 Task: Set the editor preference to JetBrains Gateway.
Action: Mouse moved to (1356, 110)
Screenshot: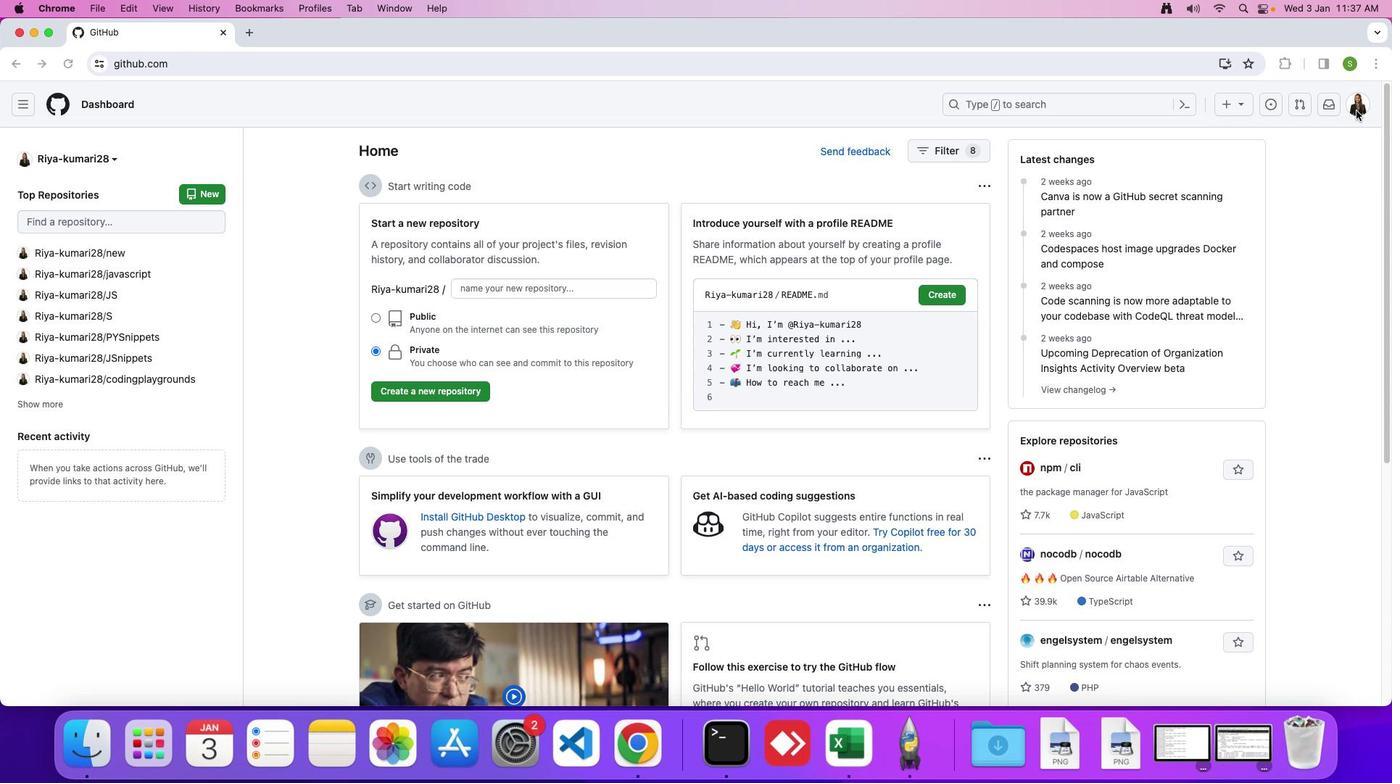 
Action: Mouse pressed left at (1356, 110)
Screenshot: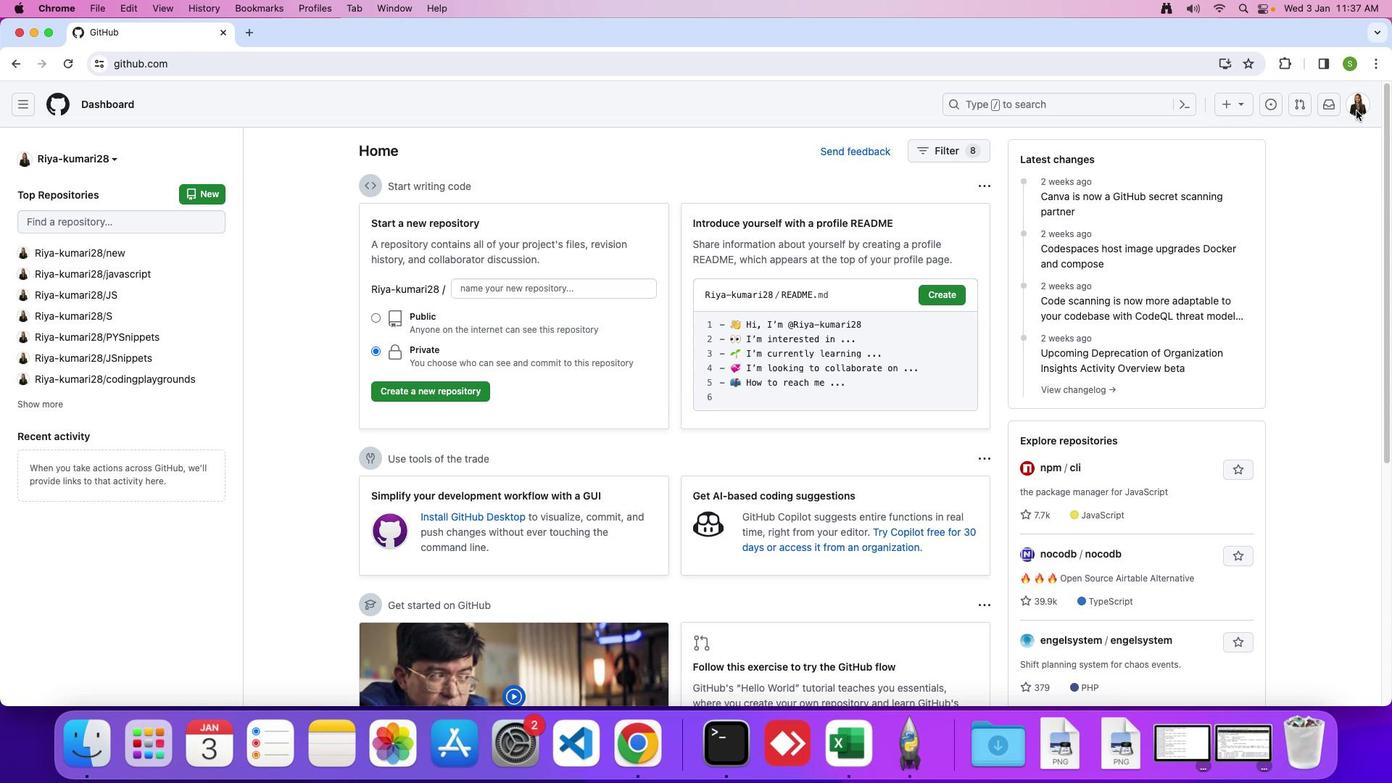 
Action: Mouse moved to (1358, 104)
Screenshot: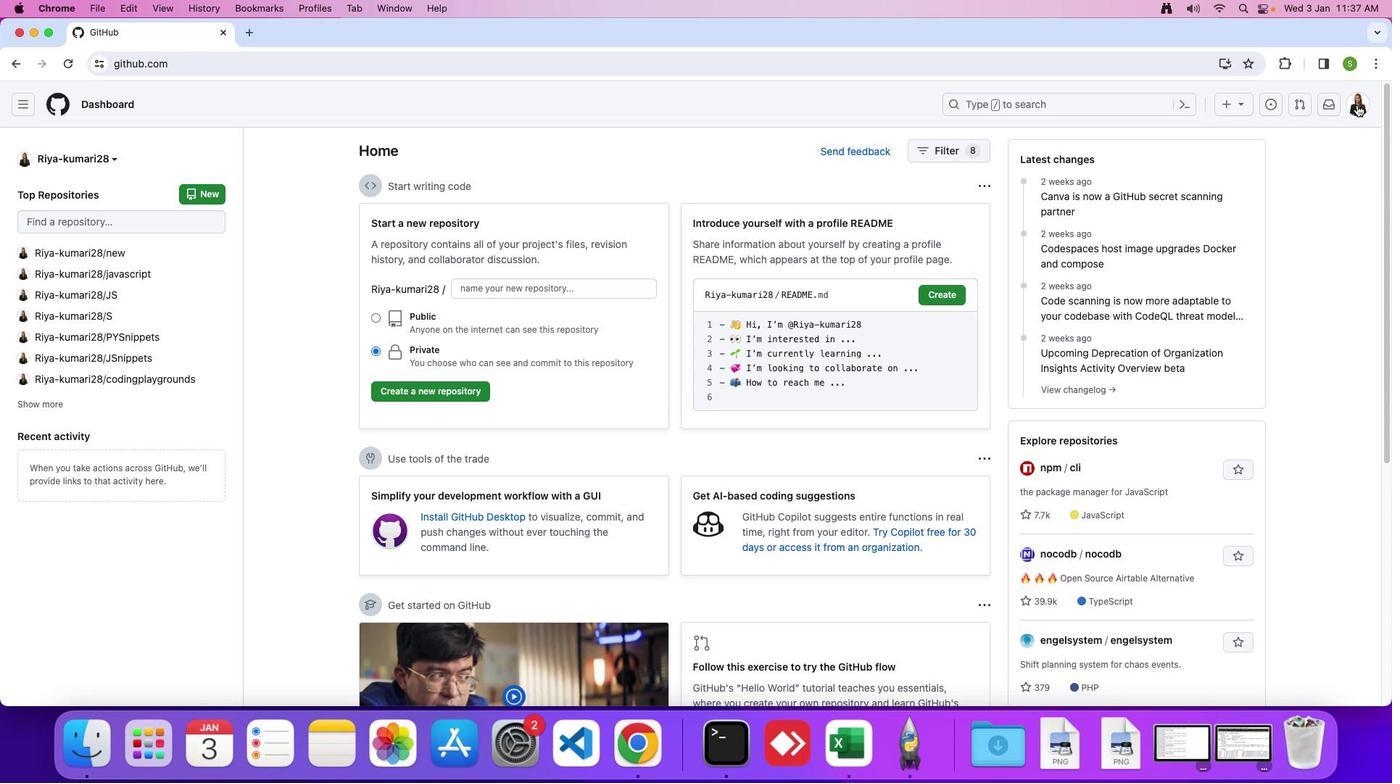 
Action: Mouse pressed left at (1358, 104)
Screenshot: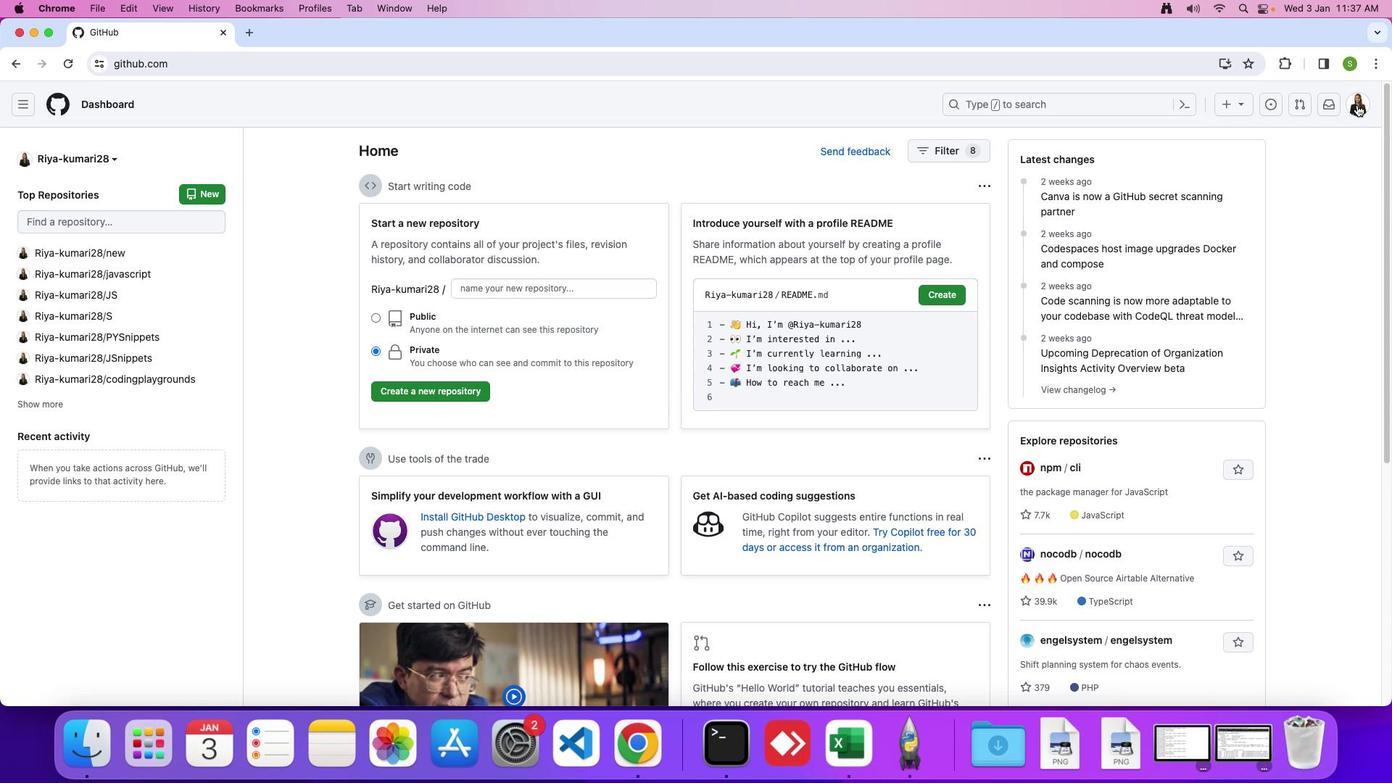 
Action: Mouse moved to (1251, 496)
Screenshot: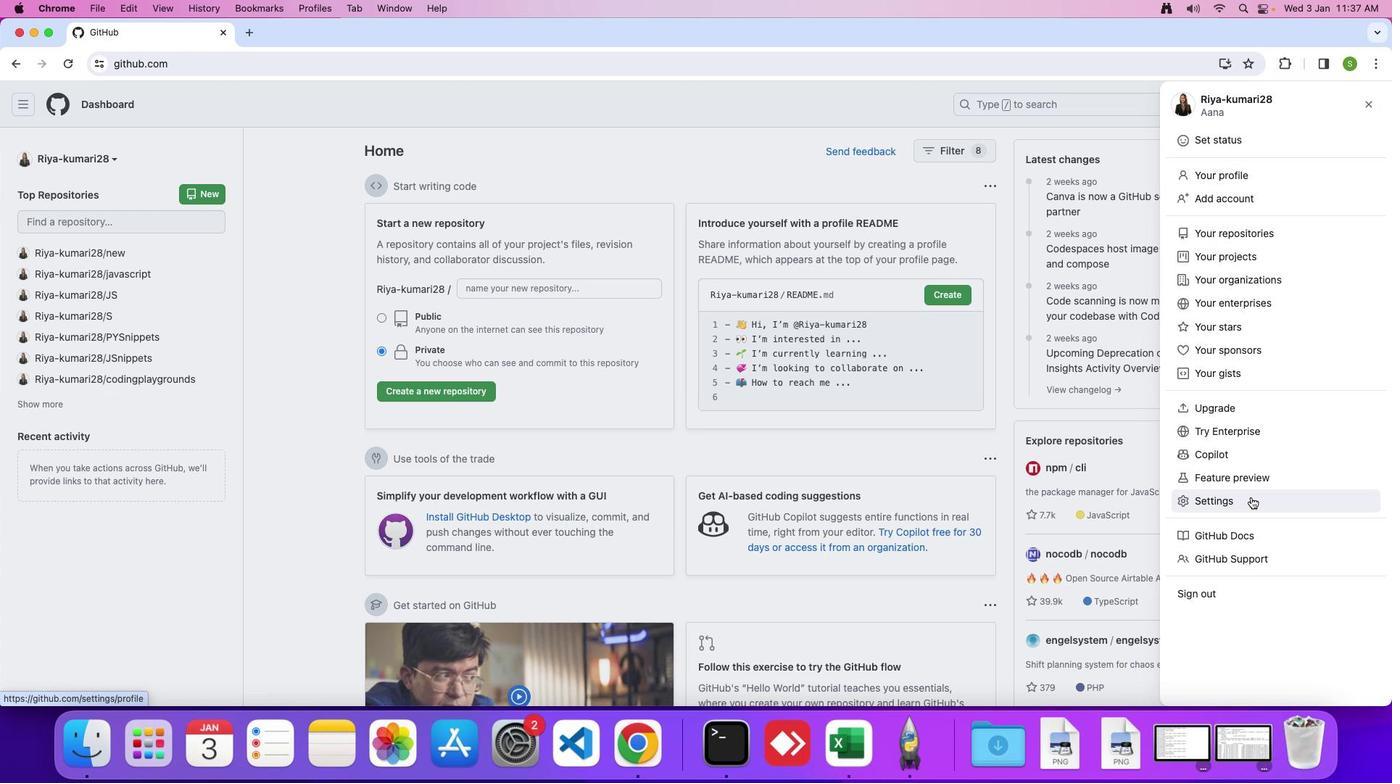 
Action: Mouse pressed left at (1251, 496)
Screenshot: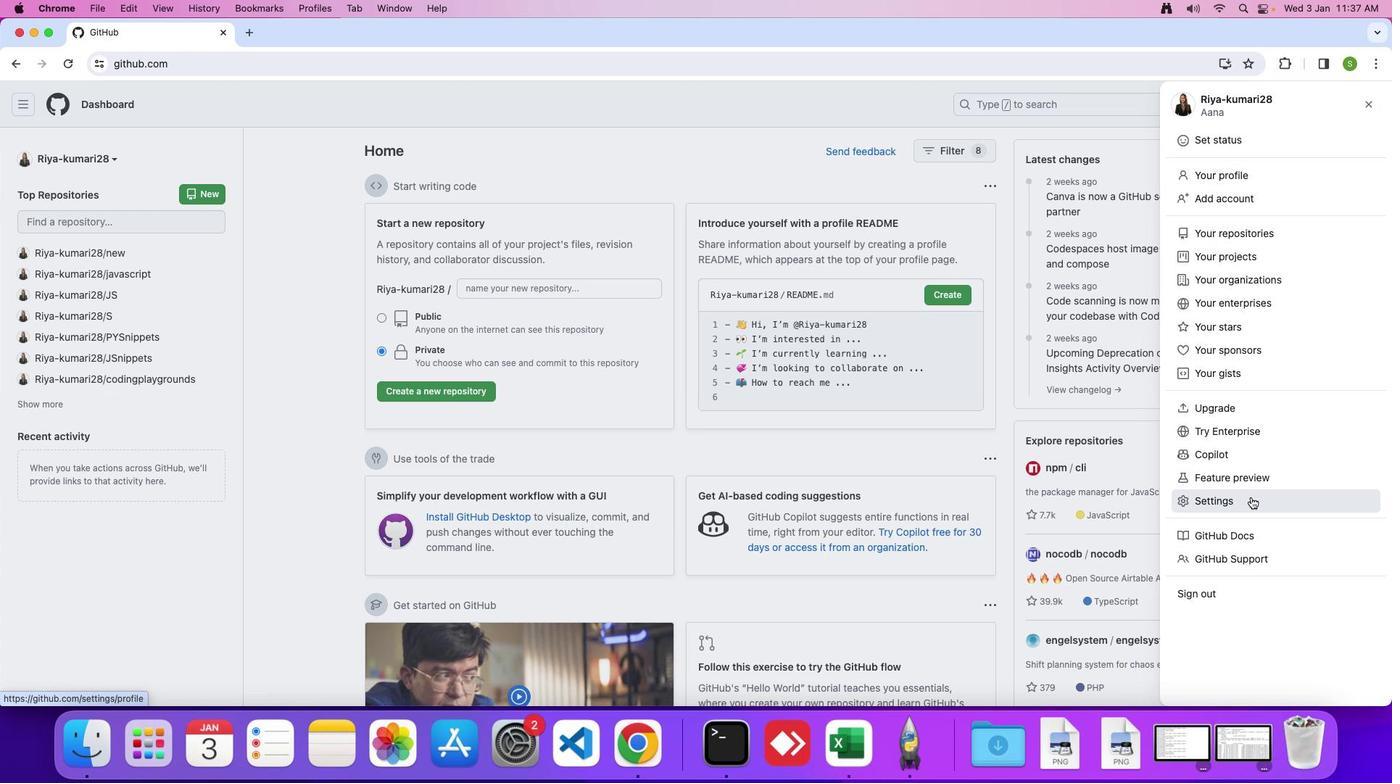 
Action: Mouse moved to (287, 607)
Screenshot: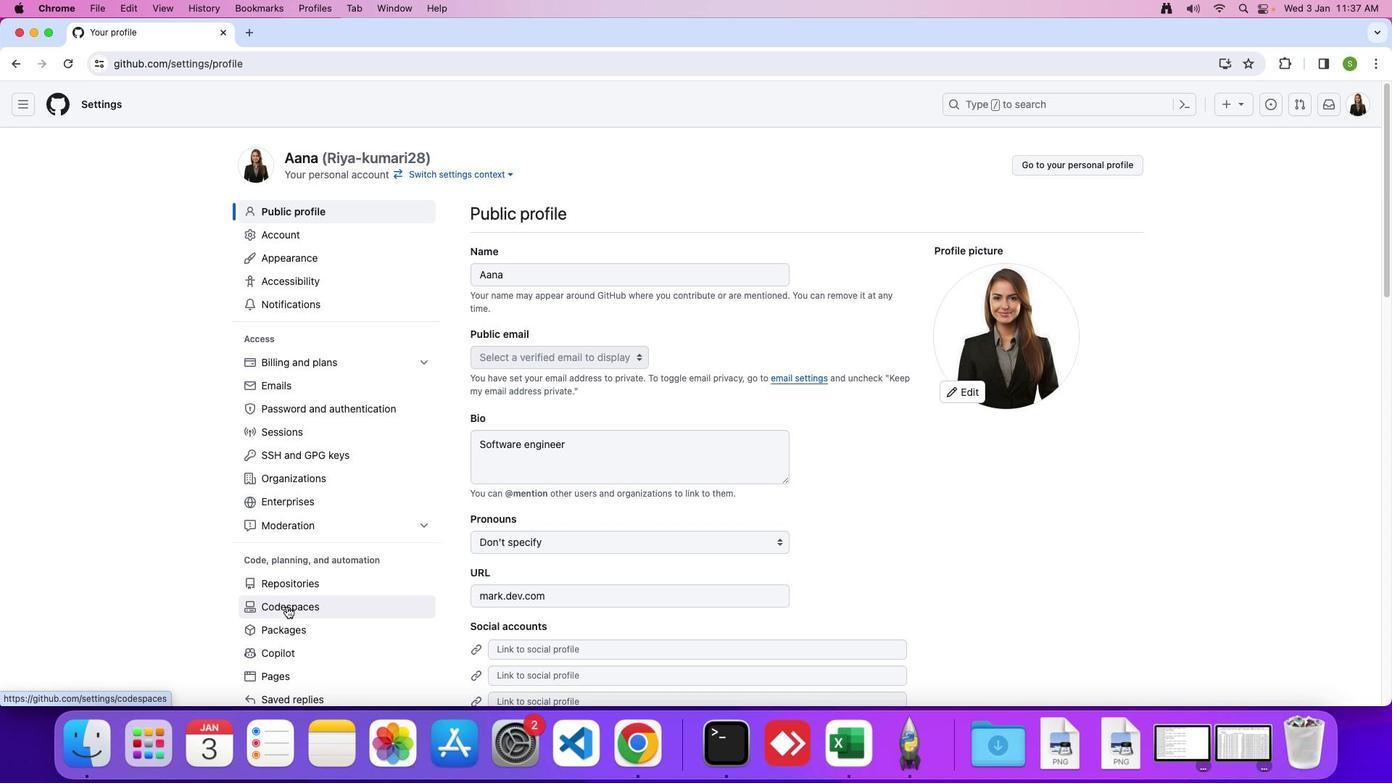
Action: Mouse pressed left at (287, 607)
Screenshot: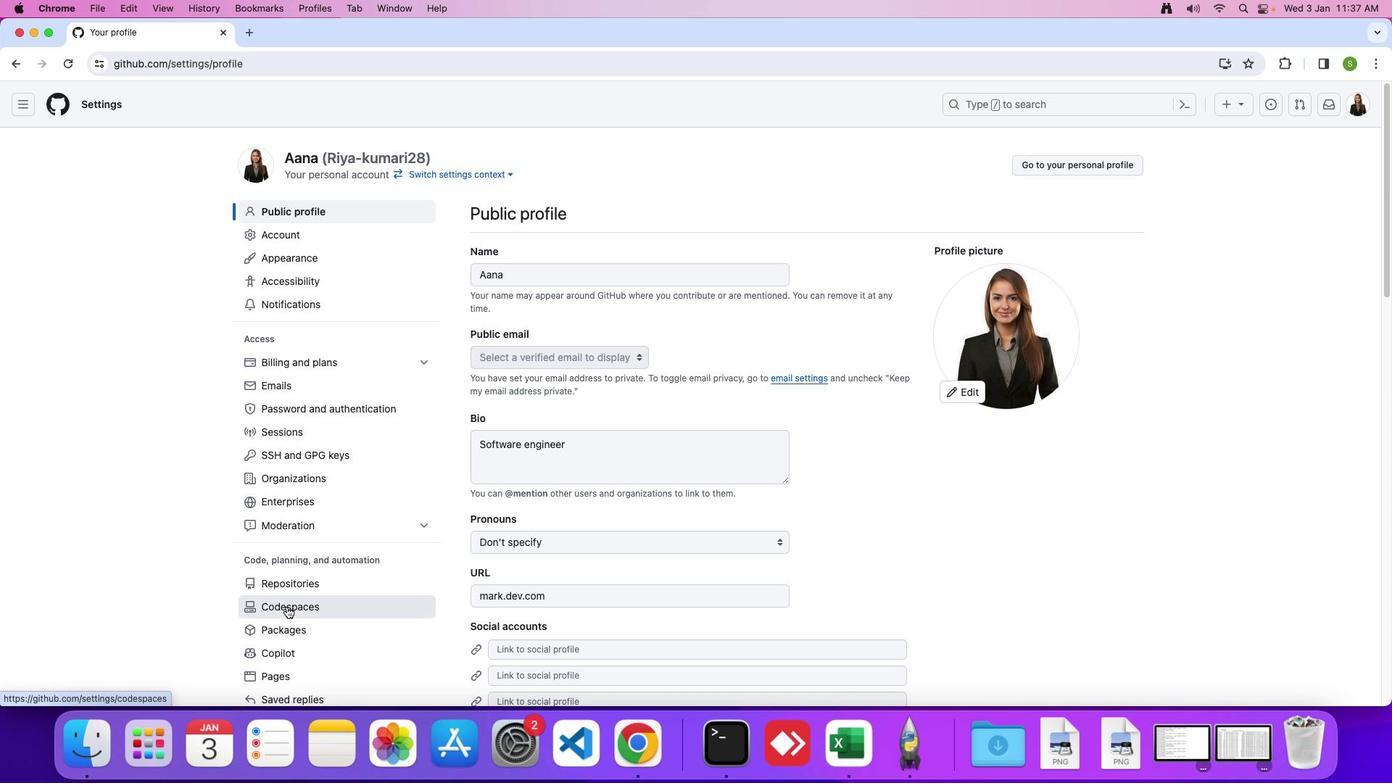 
Action: Mouse moved to (723, 517)
Screenshot: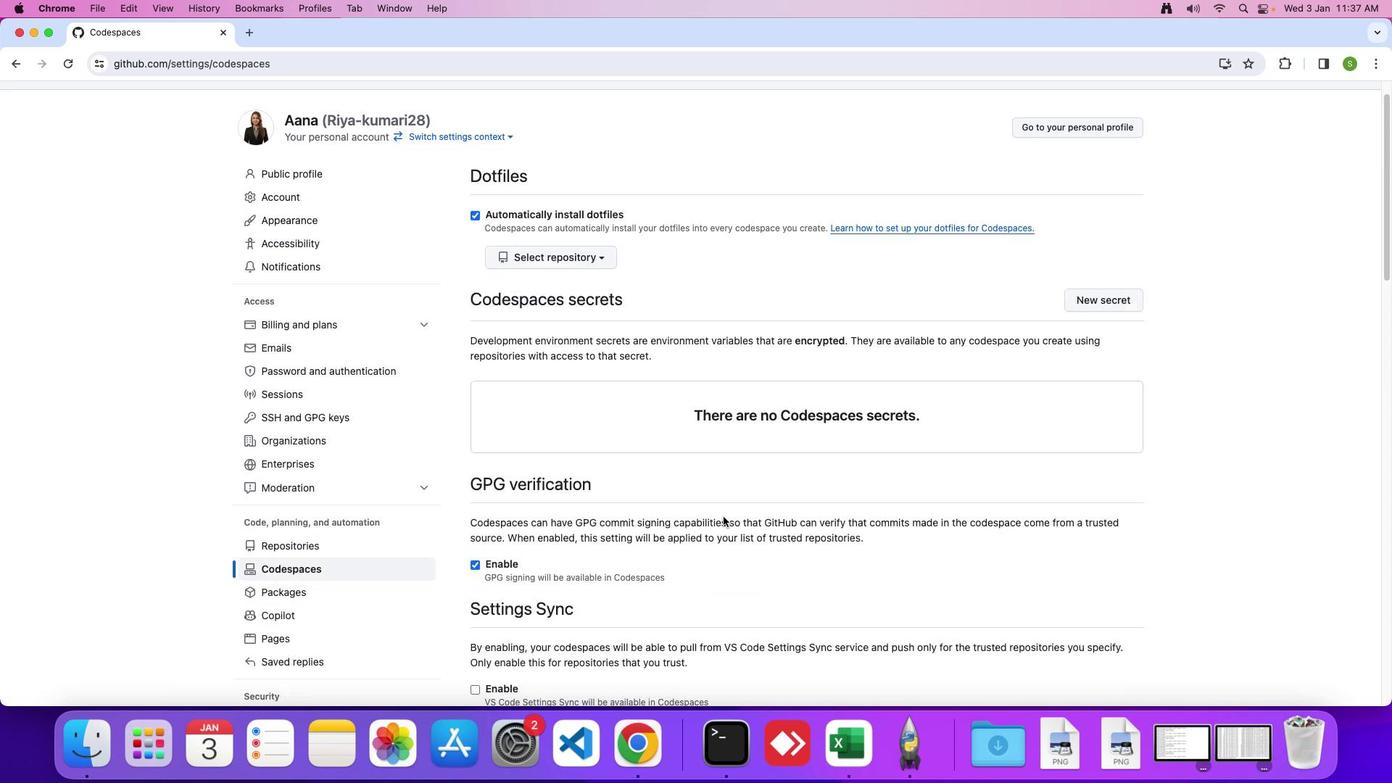 
Action: Mouse scrolled (723, 517) with delta (0, 0)
Screenshot: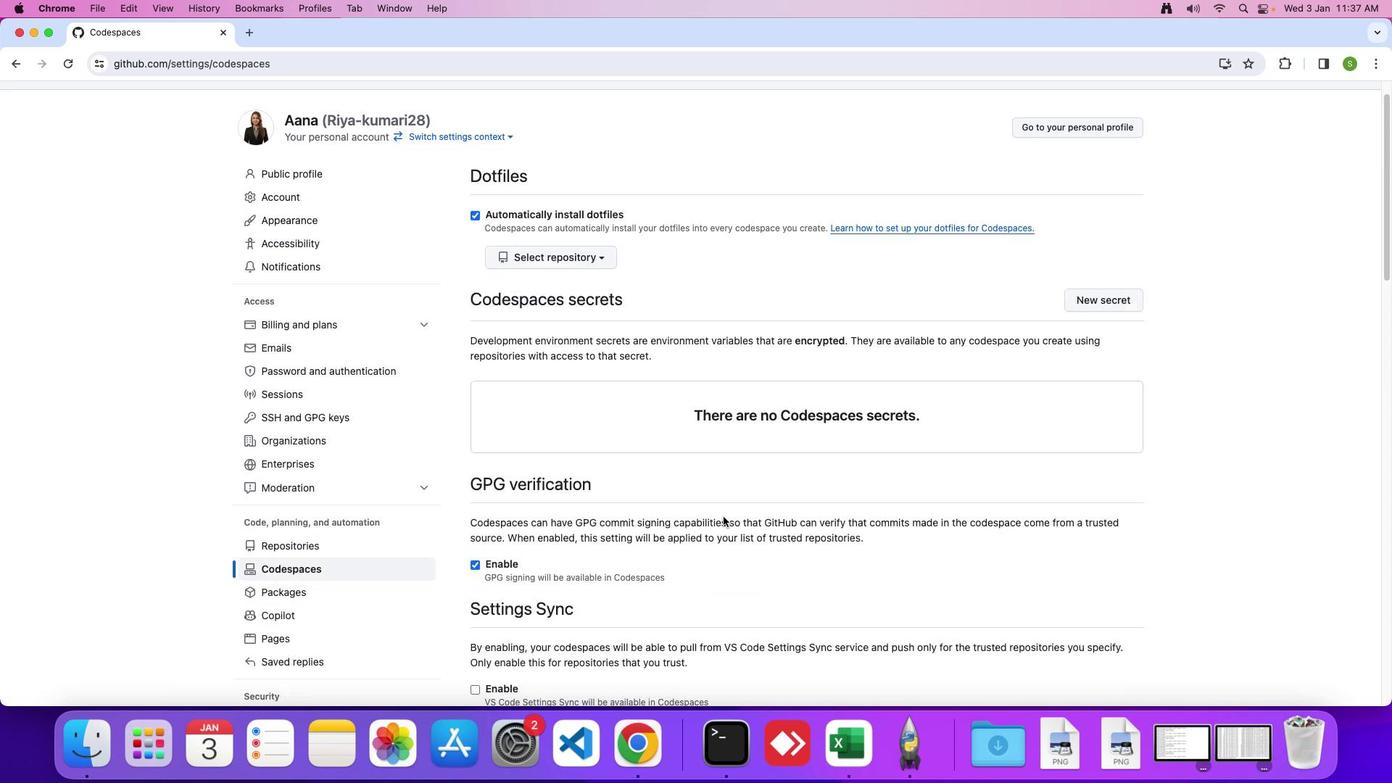 
Action: Mouse moved to (723, 517)
Screenshot: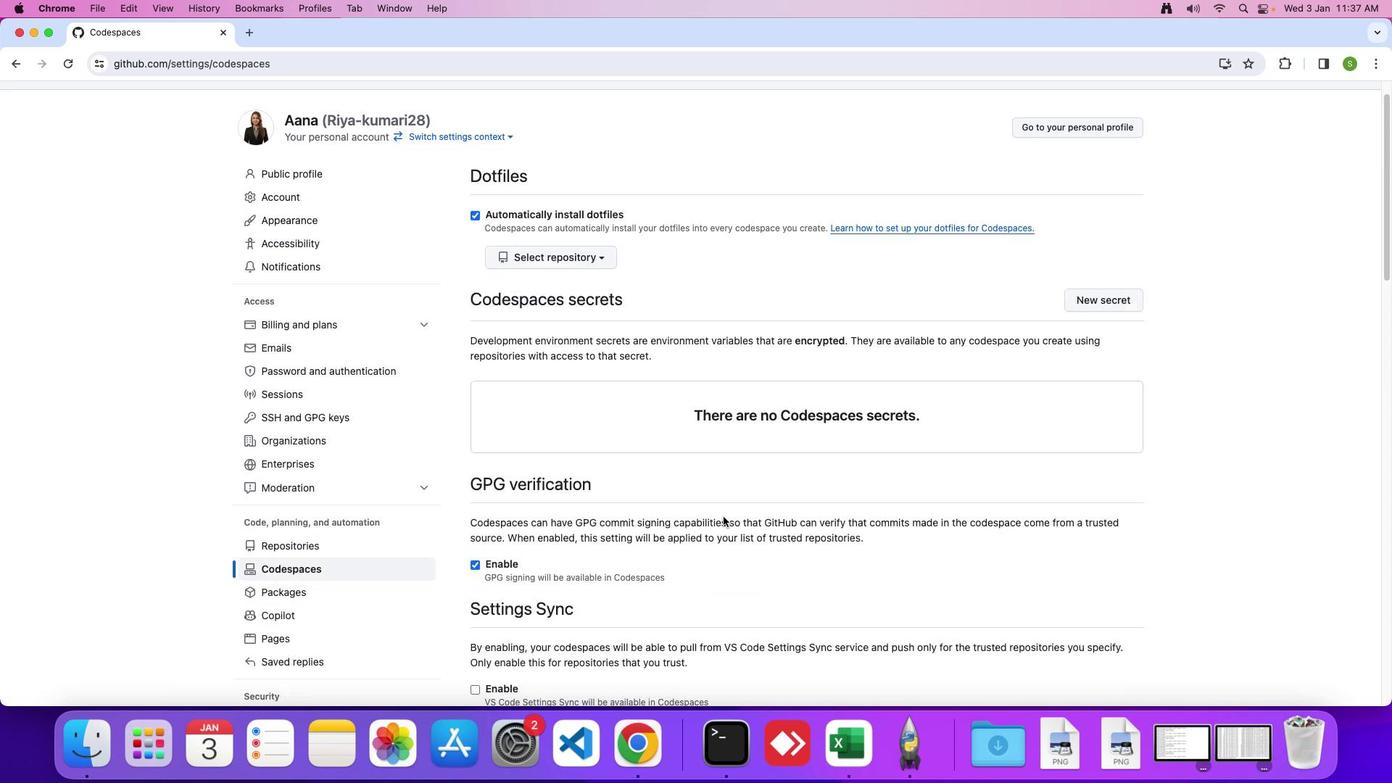 
Action: Mouse scrolled (723, 517) with delta (0, 0)
Screenshot: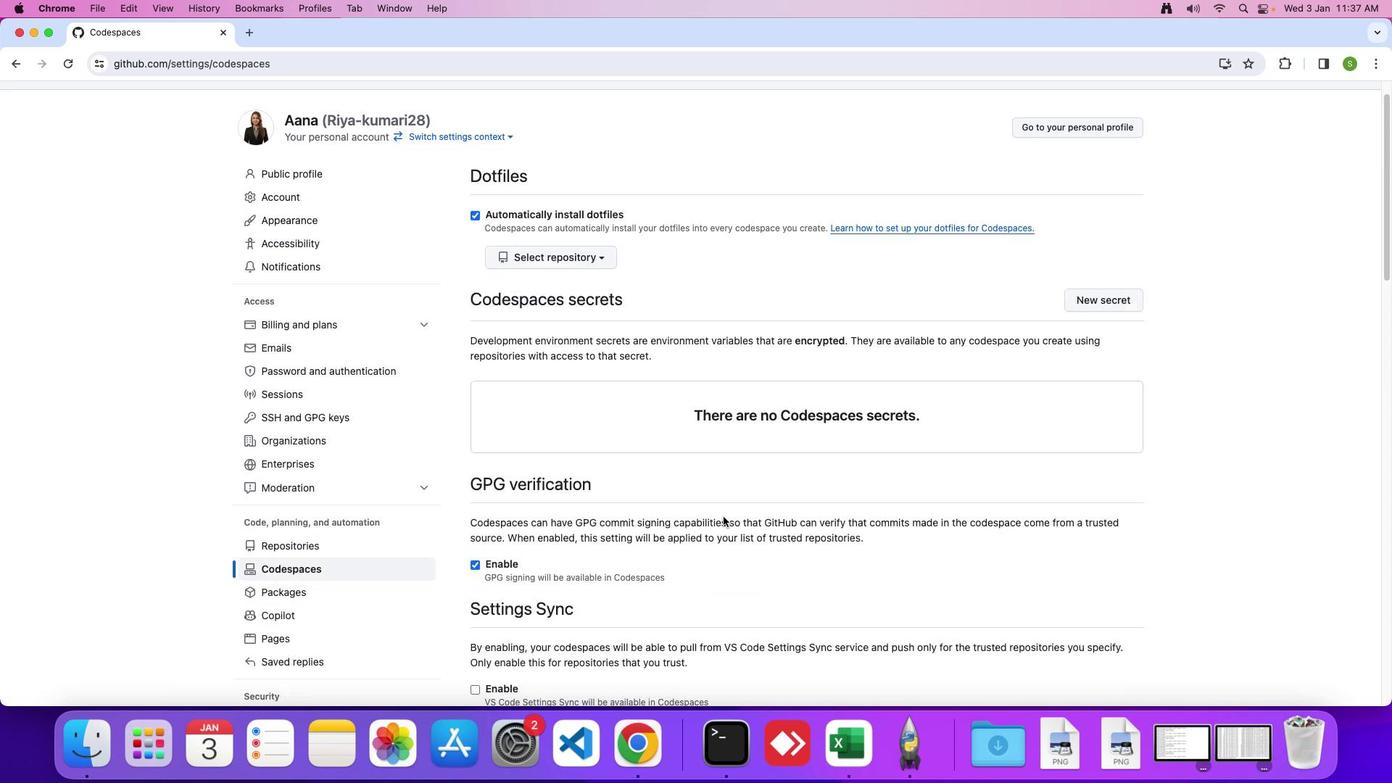 
Action: Mouse moved to (723, 517)
Screenshot: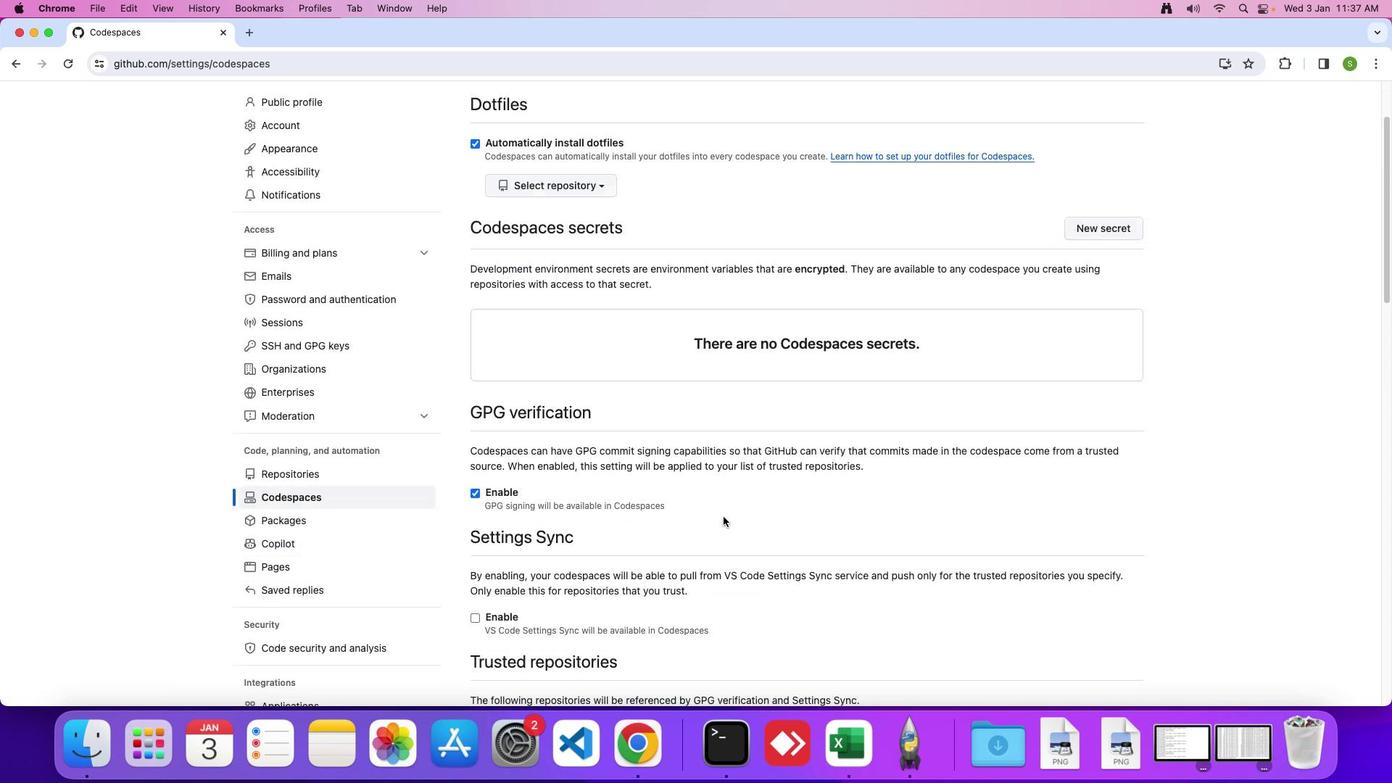 
Action: Mouse scrolled (723, 517) with delta (0, -2)
Screenshot: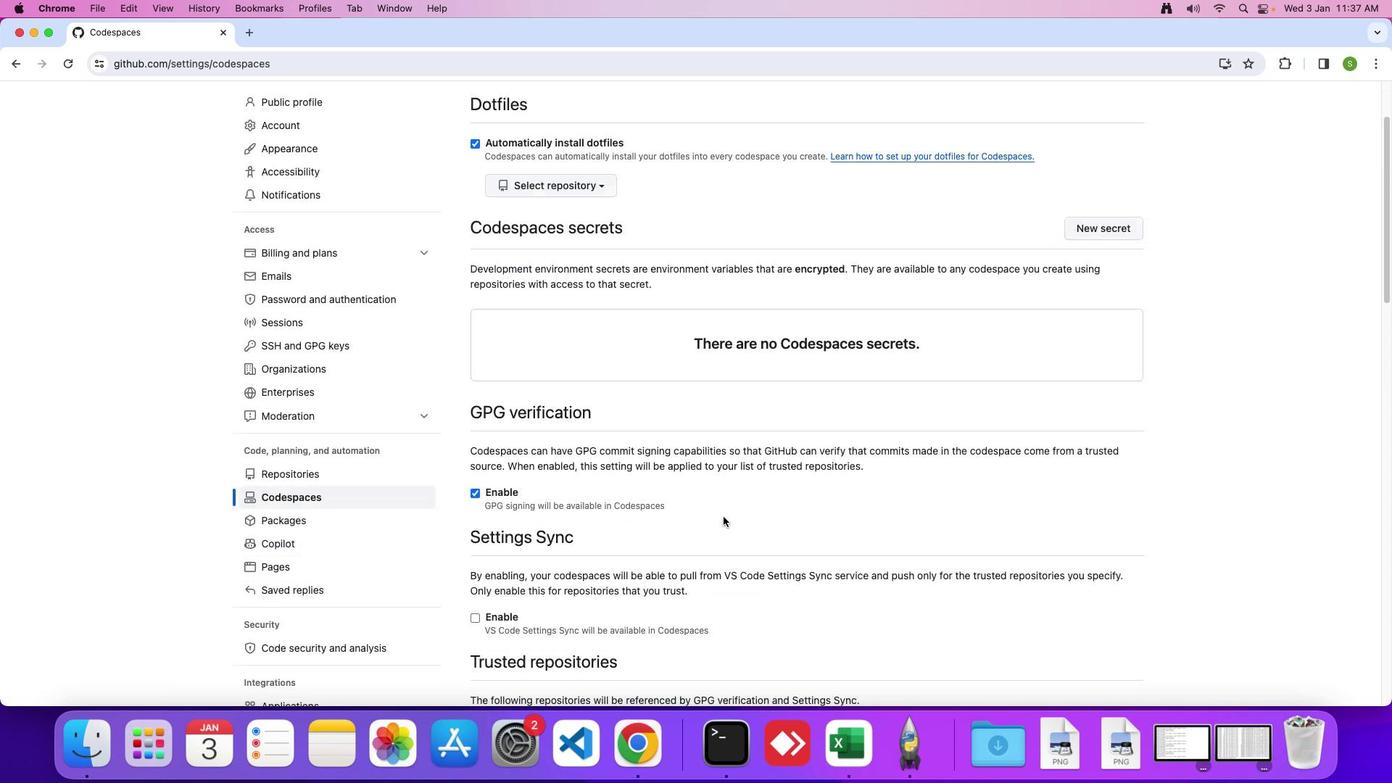 
Action: Mouse moved to (724, 517)
Screenshot: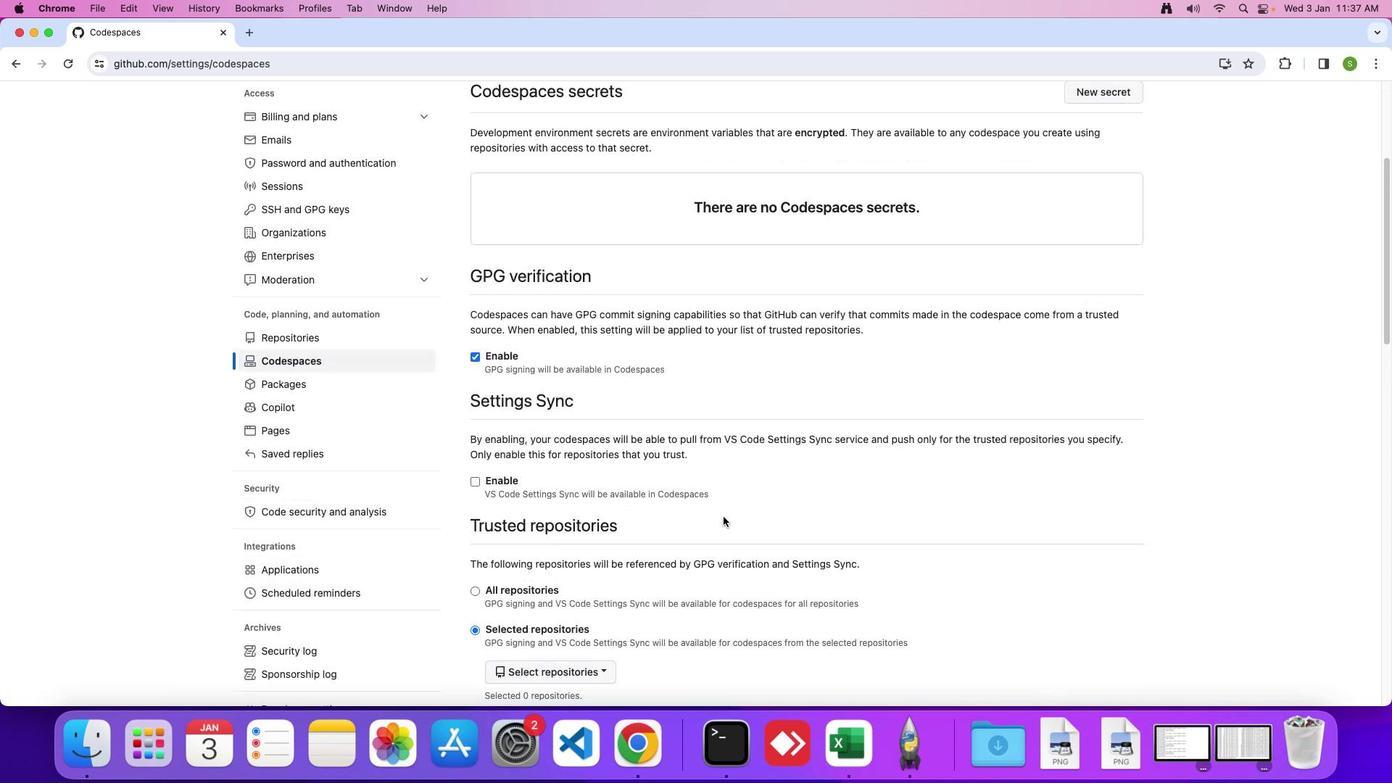 
Action: Mouse scrolled (724, 517) with delta (0, -4)
Screenshot: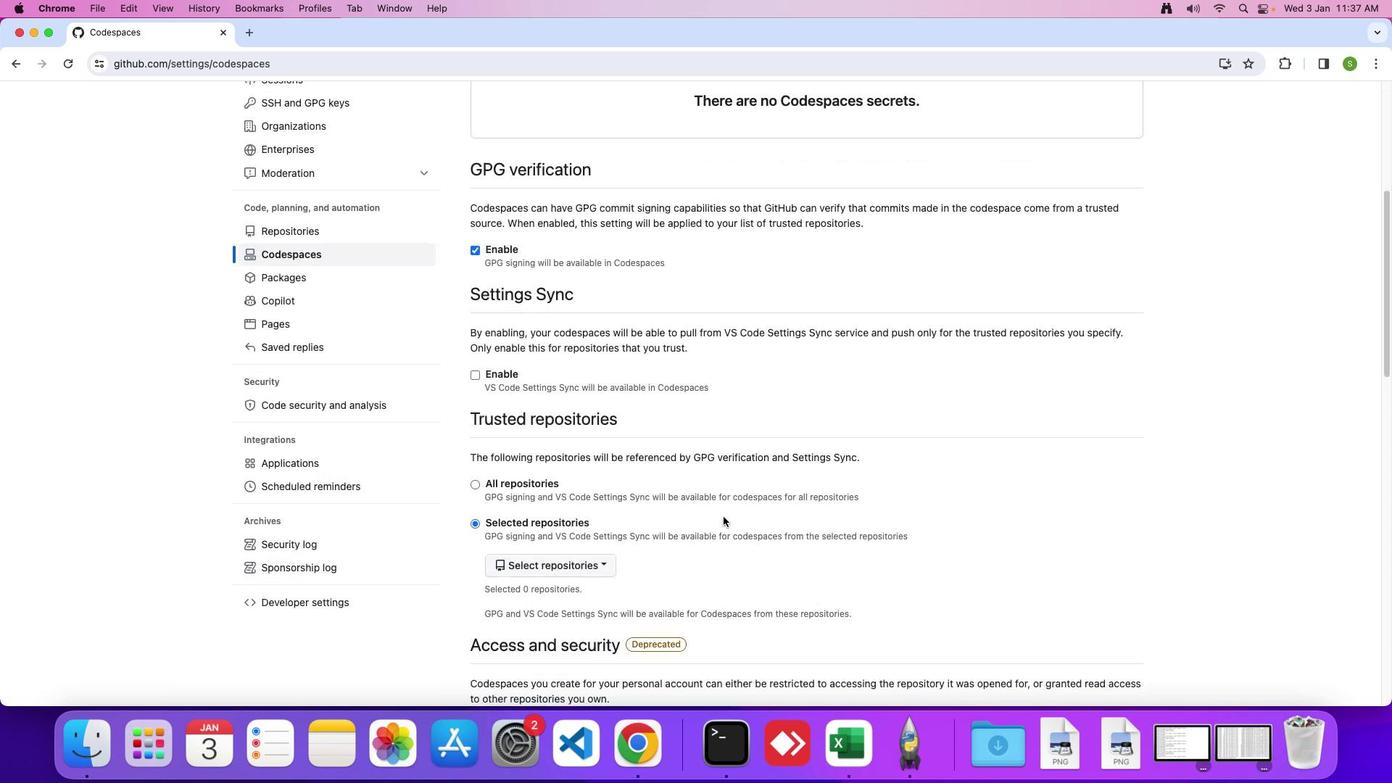 
Action: Mouse moved to (724, 516)
Screenshot: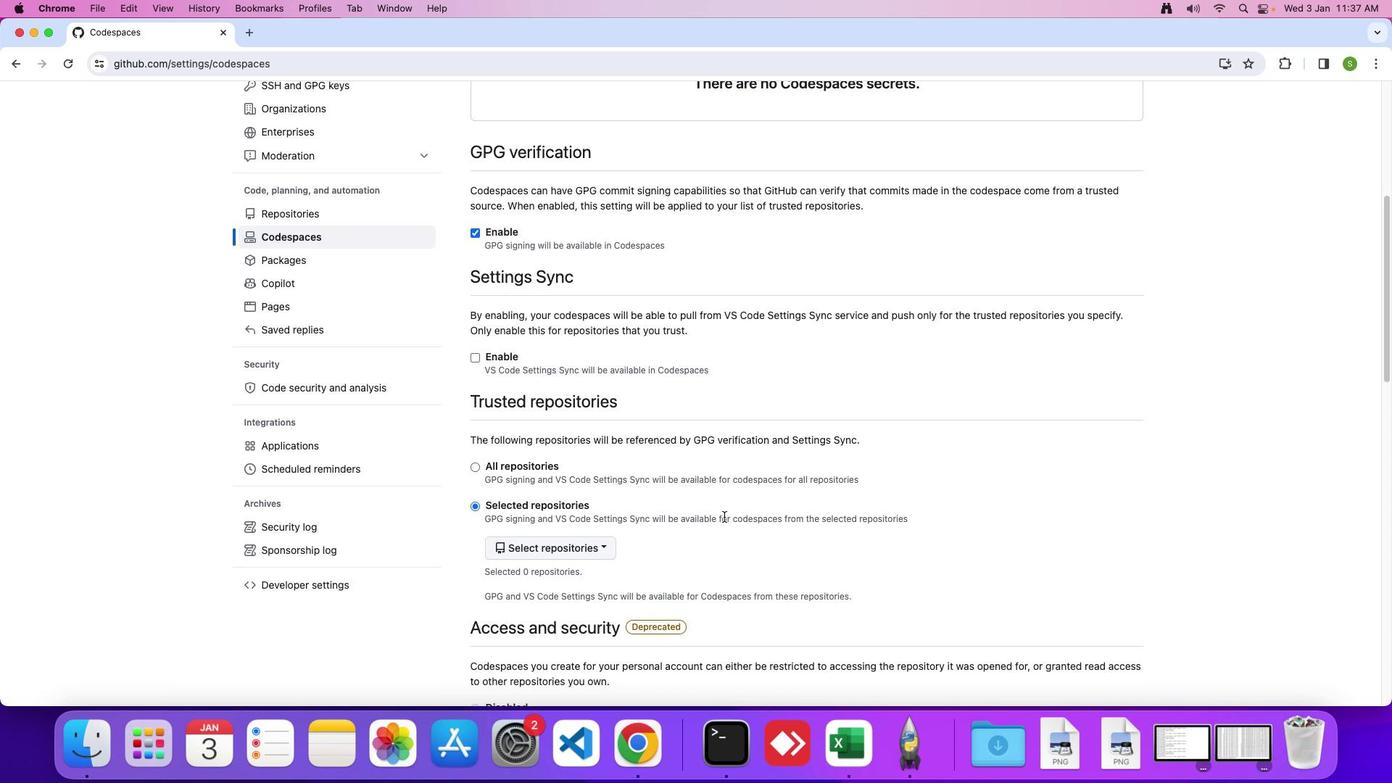 
Action: Mouse scrolled (724, 516) with delta (0, 0)
Screenshot: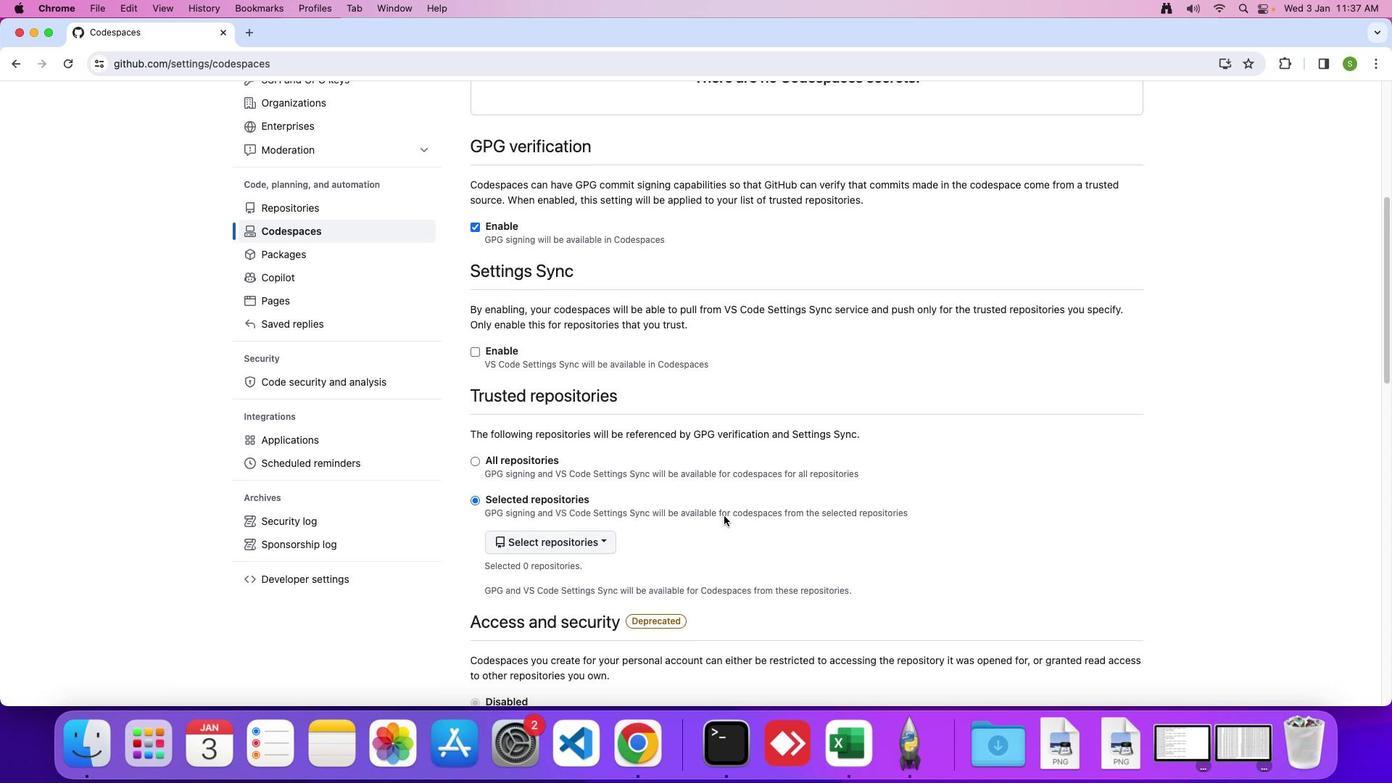 
Action: Mouse scrolled (724, 516) with delta (0, 0)
Screenshot: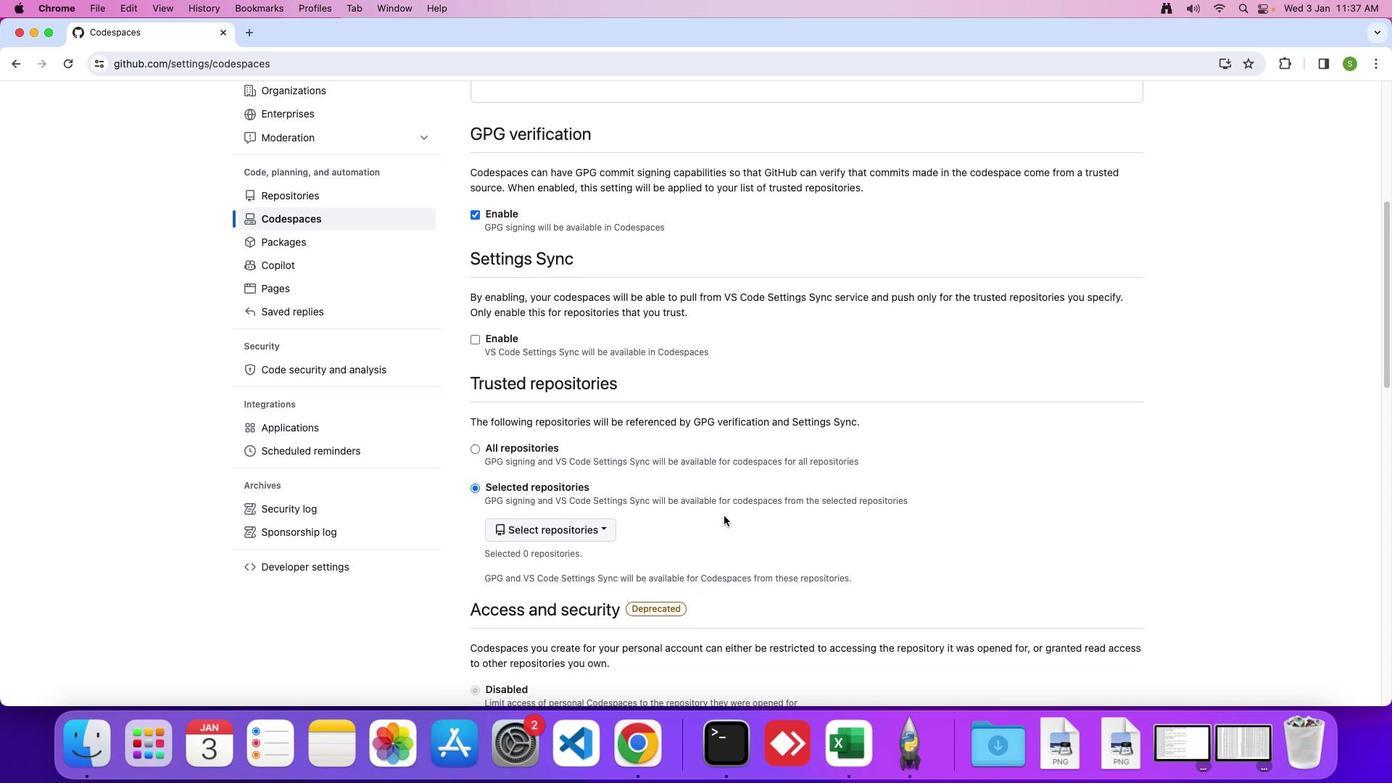 
Action: Mouse scrolled (724, 516) with delta (0, -2)
Screenshot: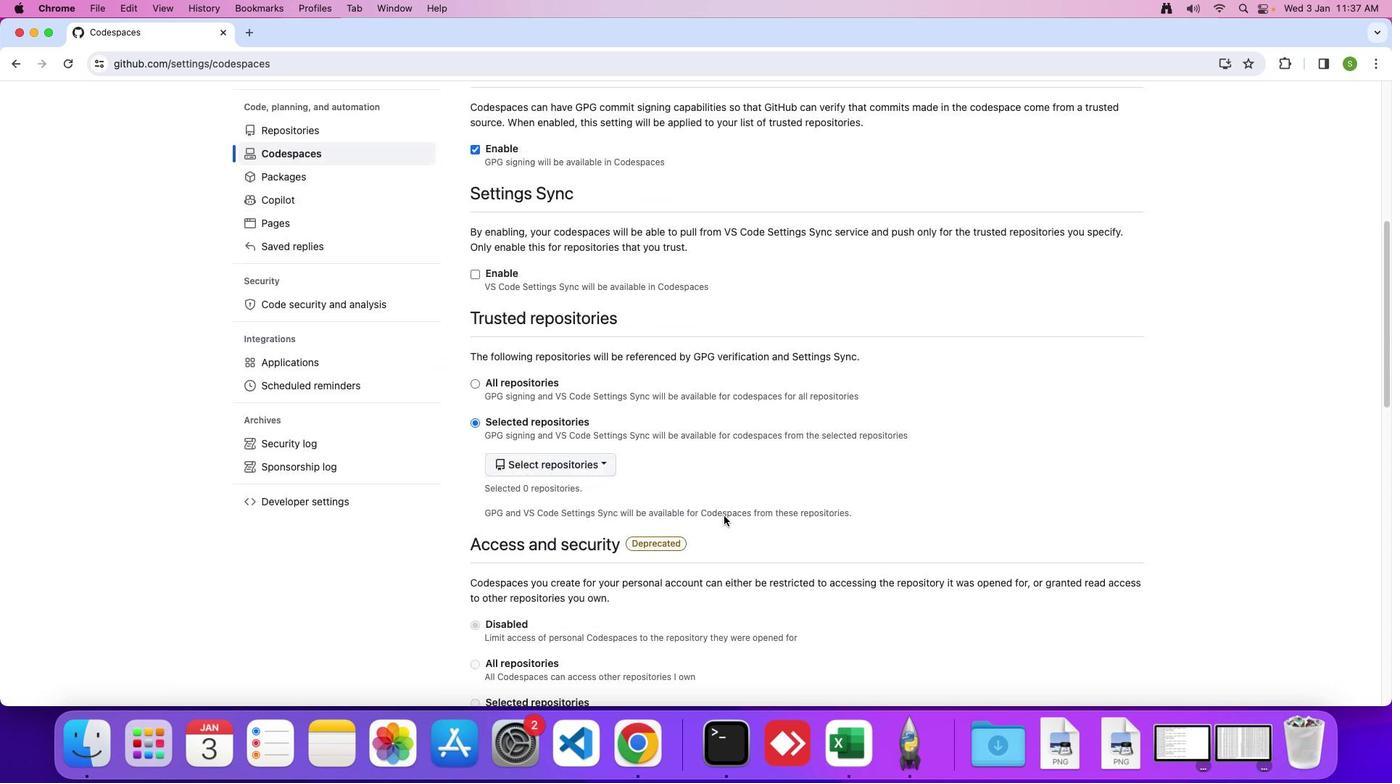 
Action: Mouse moved to (724, 516)
Screenshot: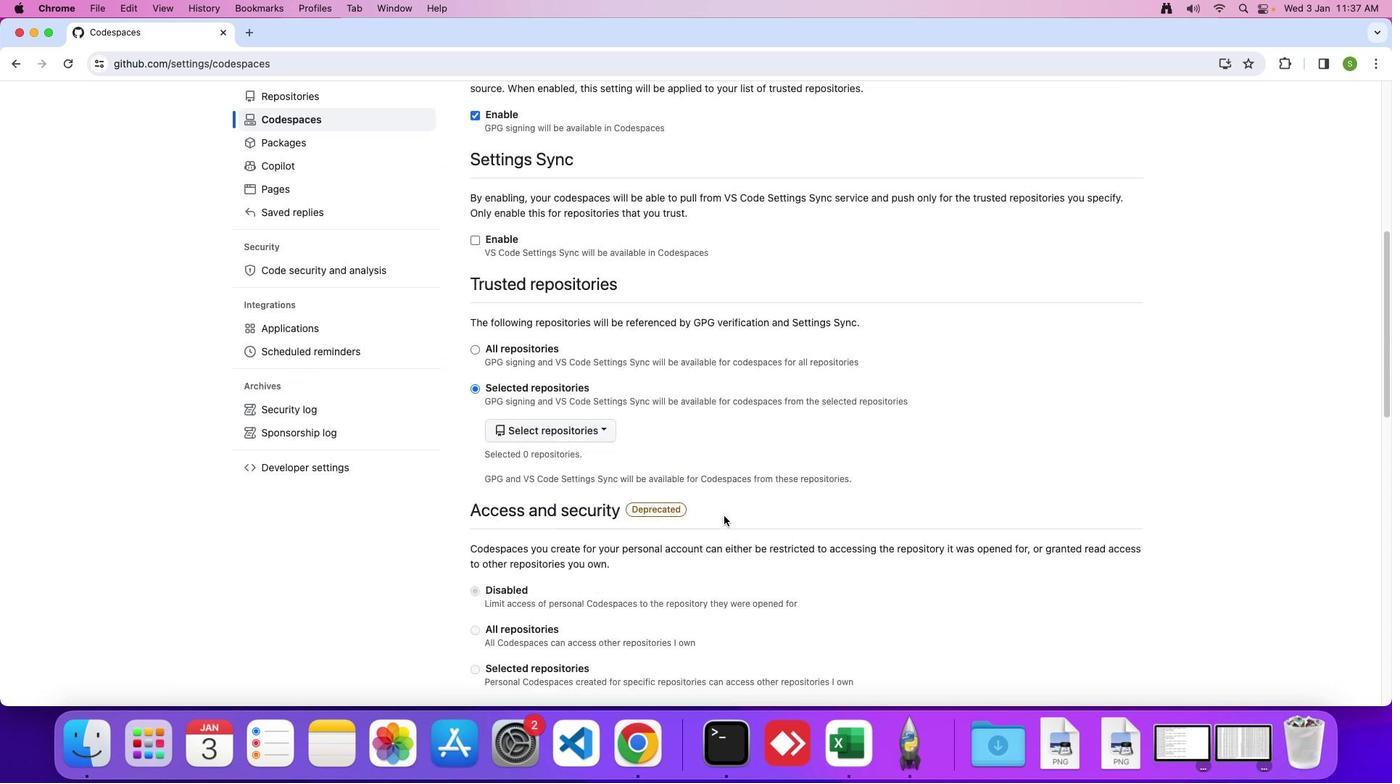 
Action: Mouse scrolled (724, 516) with delta (0, 0)
Screenshot: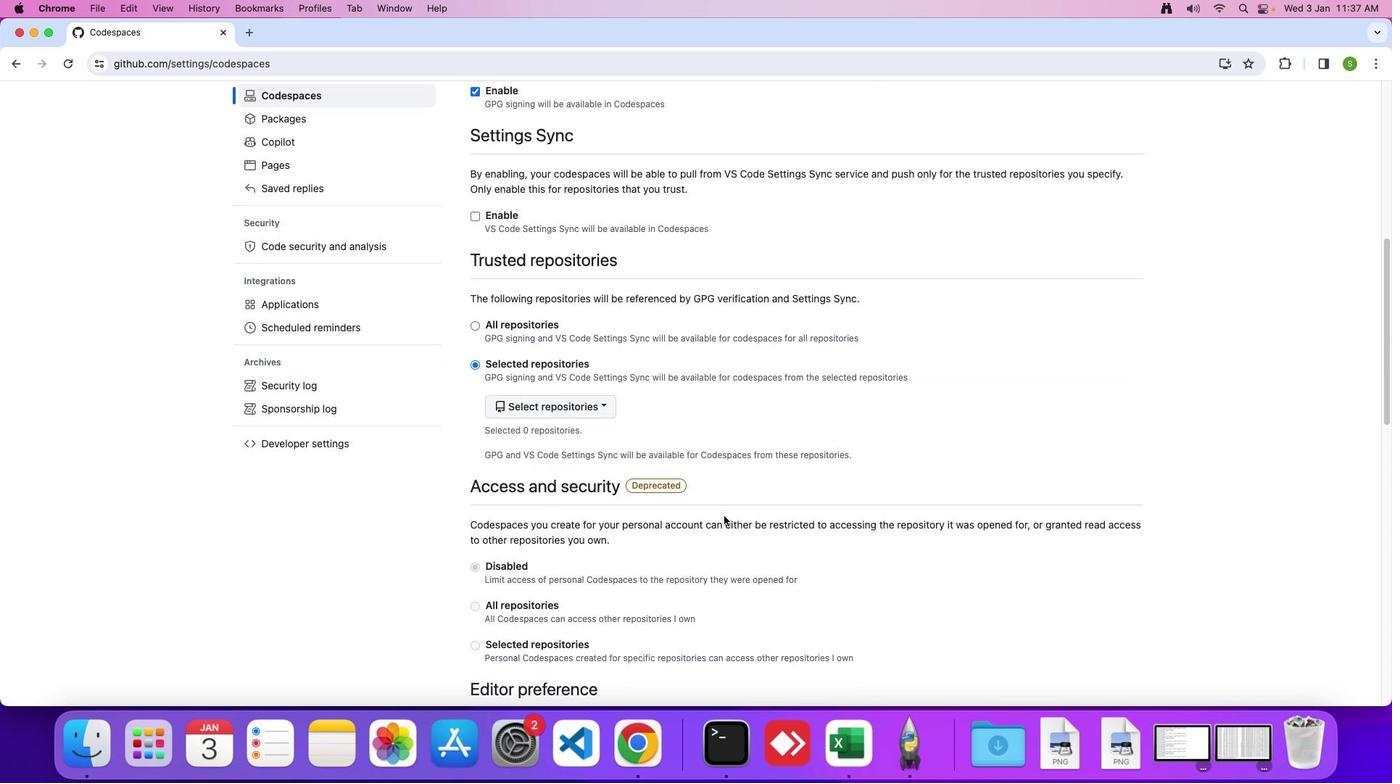 
Action: Mouse moved to (724, 516)
Screenshot: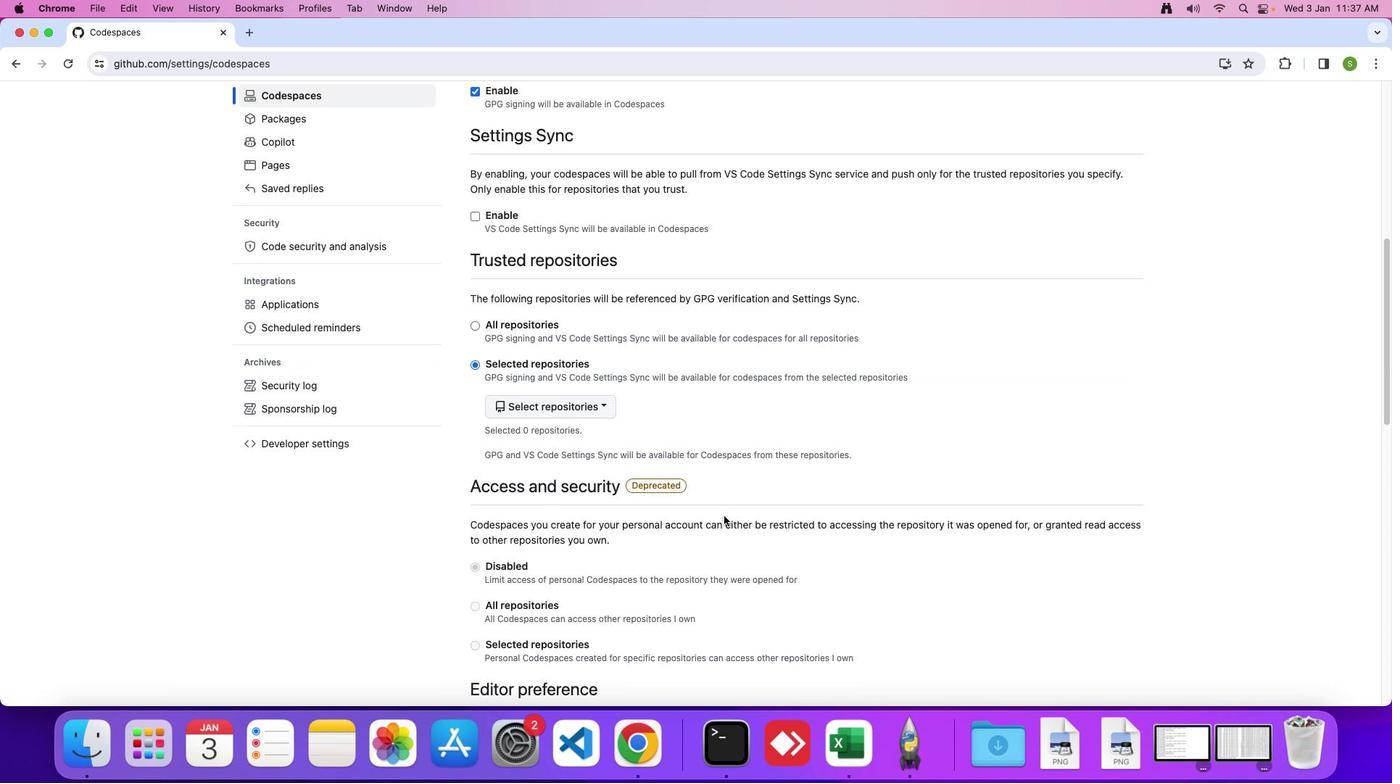 
Action: Mouse scrolled (724, 516) with delta (0, 0)
Screenshot: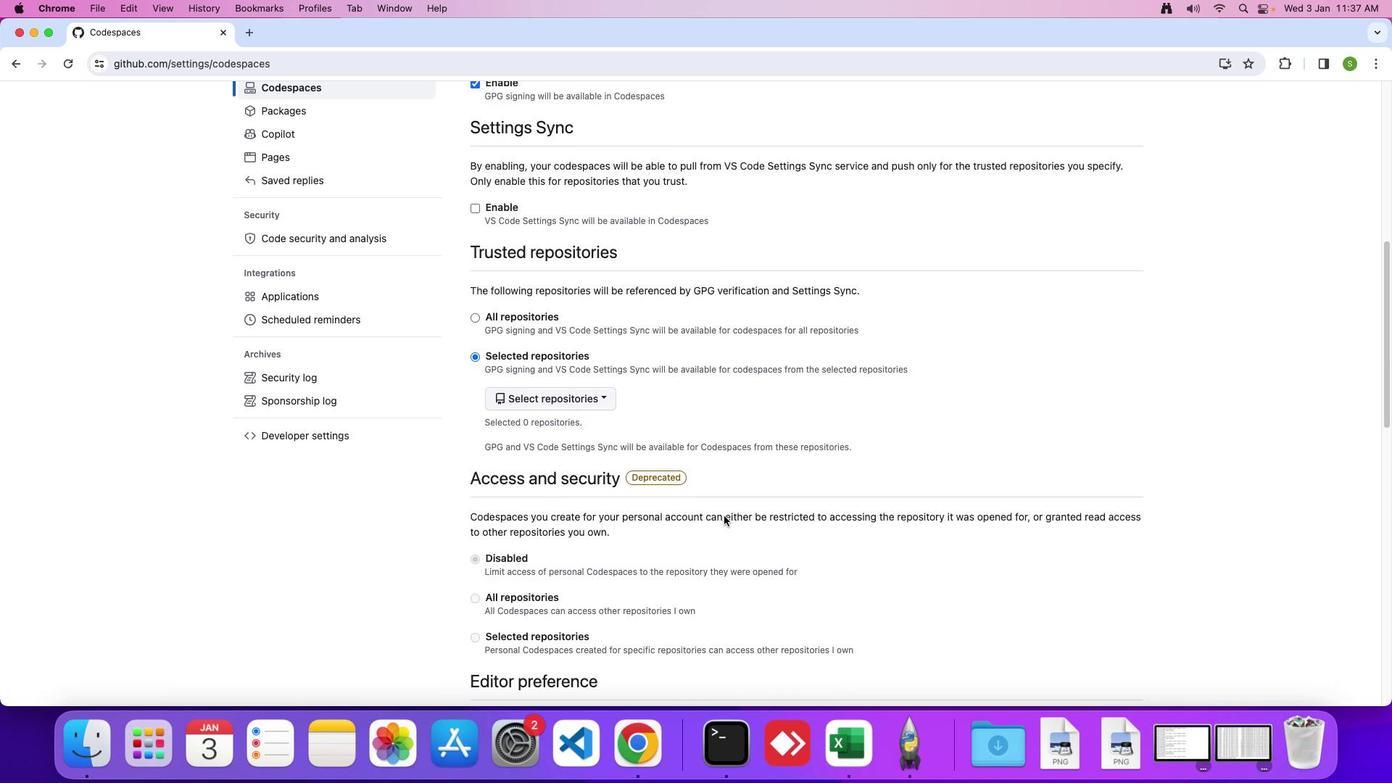 
Action: Mouse scrolled (724, 516) with delta (0, 0)
Screenshot: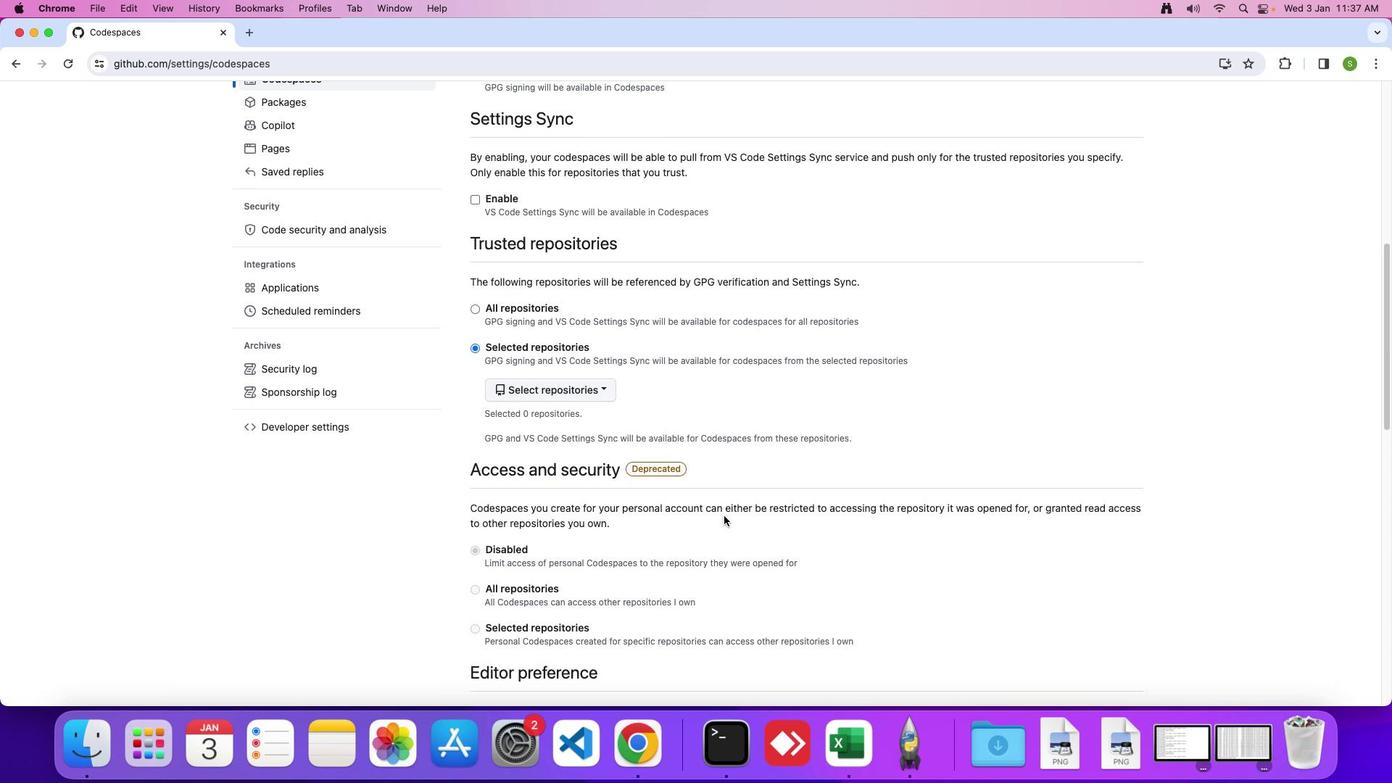 
Action: Mouse scrolled (724, 516) with delta (0, -1)
Screenshot: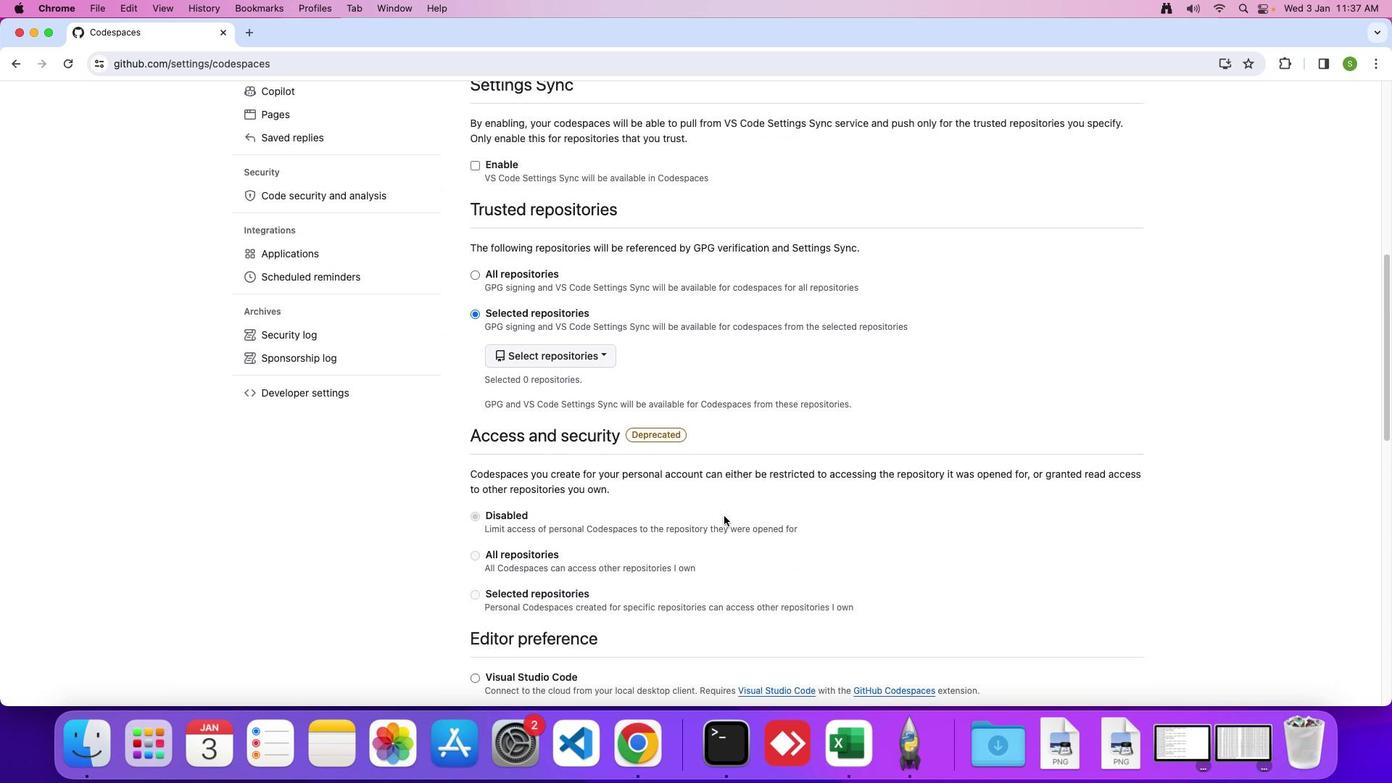 
Action: Mouse scrolled (724, 516) with delta (0, 0)
Screenshot: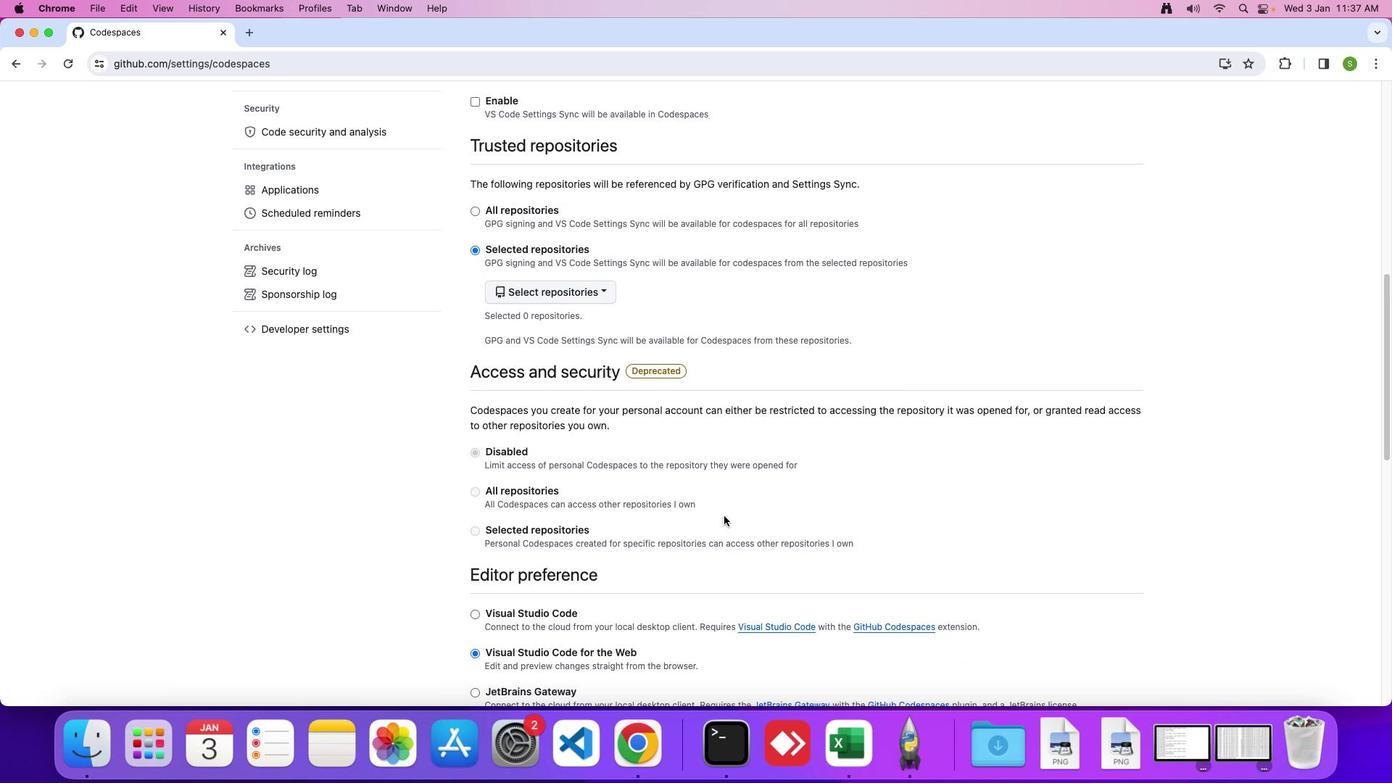 
Action: Mouse scrolled (724, 516) with delta (0, 0)
Screenshot: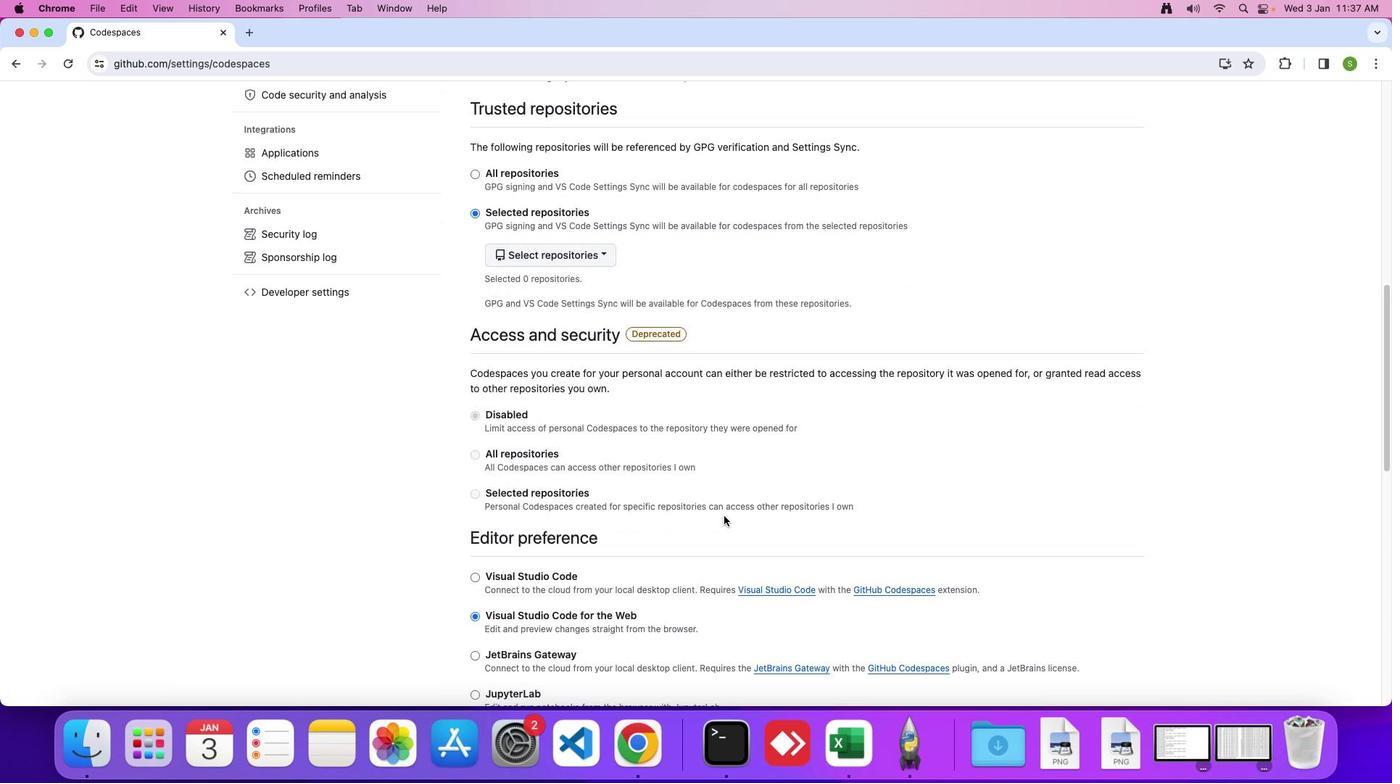 
Action: Mouse scrolled (724, 516) with delta (0, -2)
Screenshot: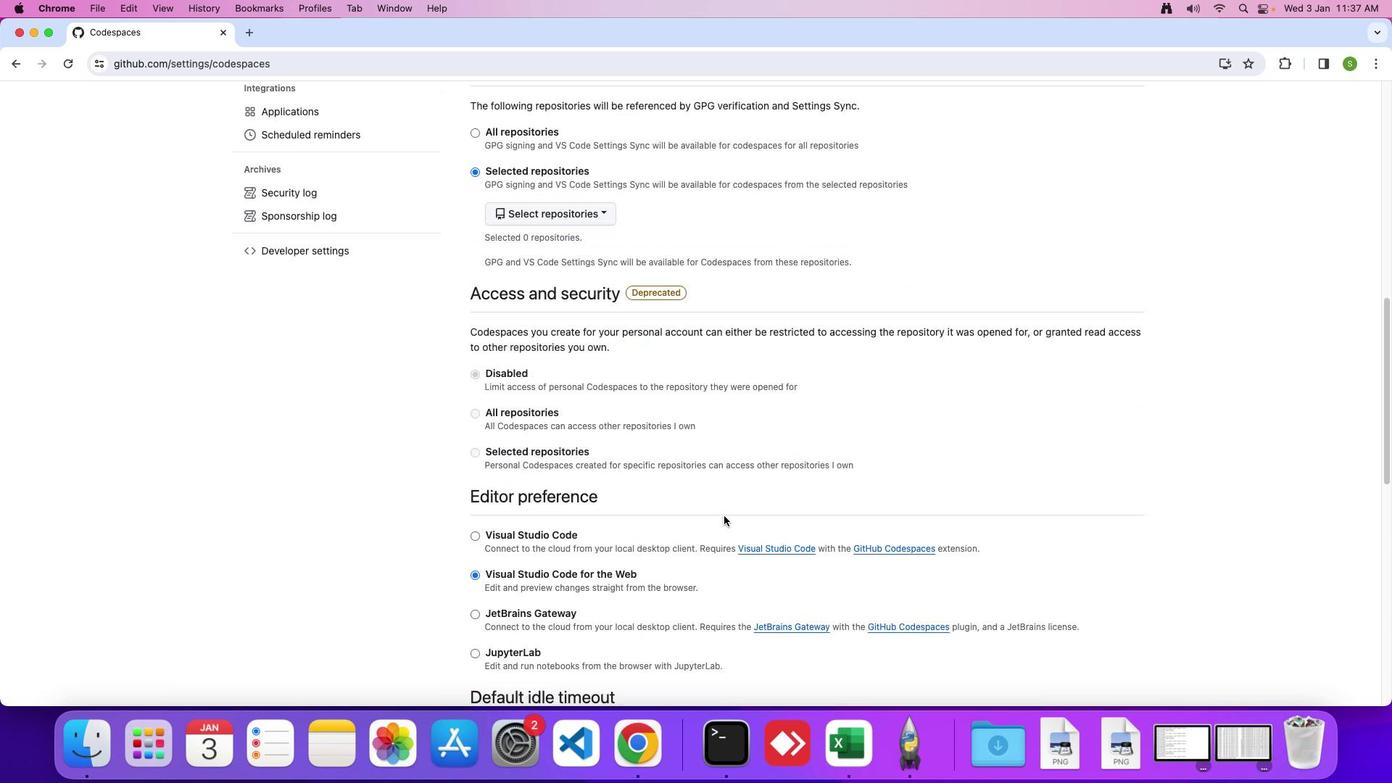 
Action: Mouse moved to (478, 557)
Screenshot: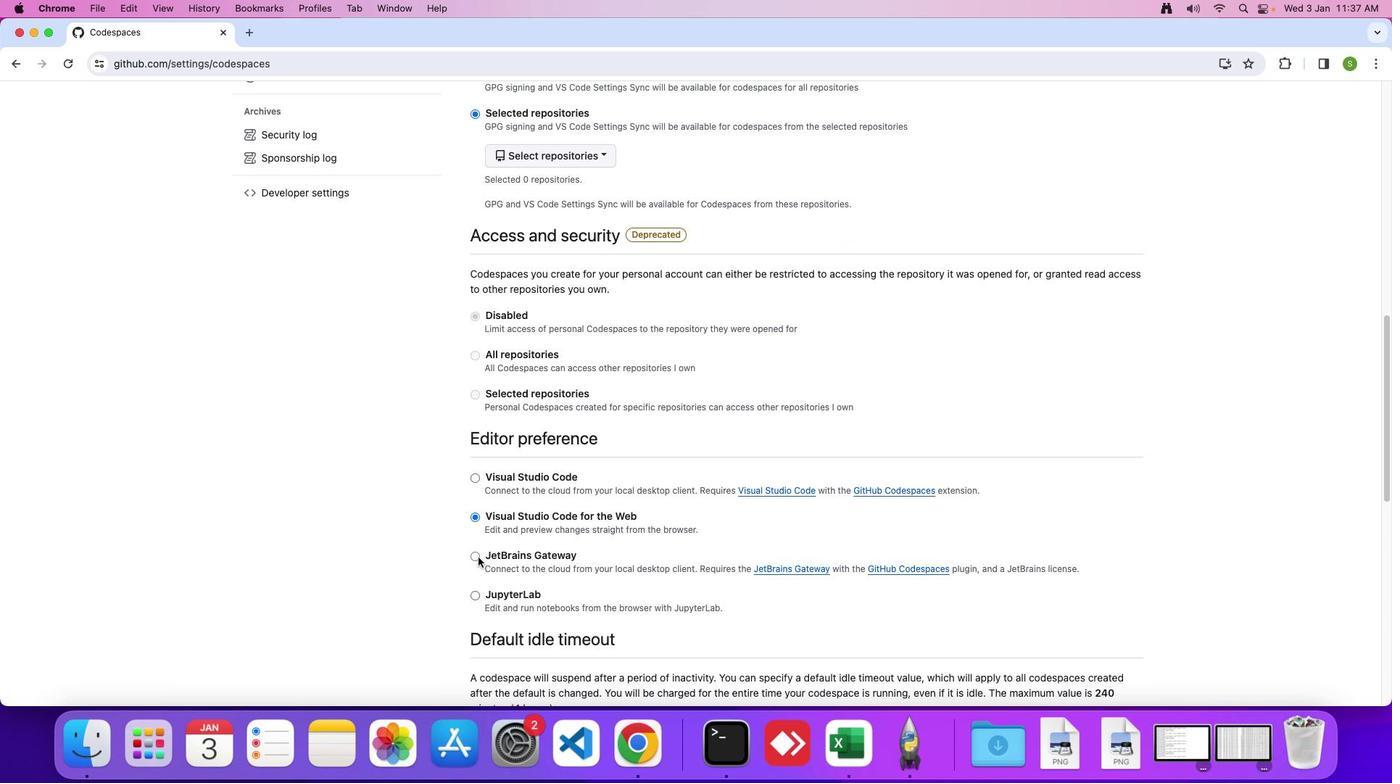 
Action: Mouse pressed left at (478, 557)
Screenshot: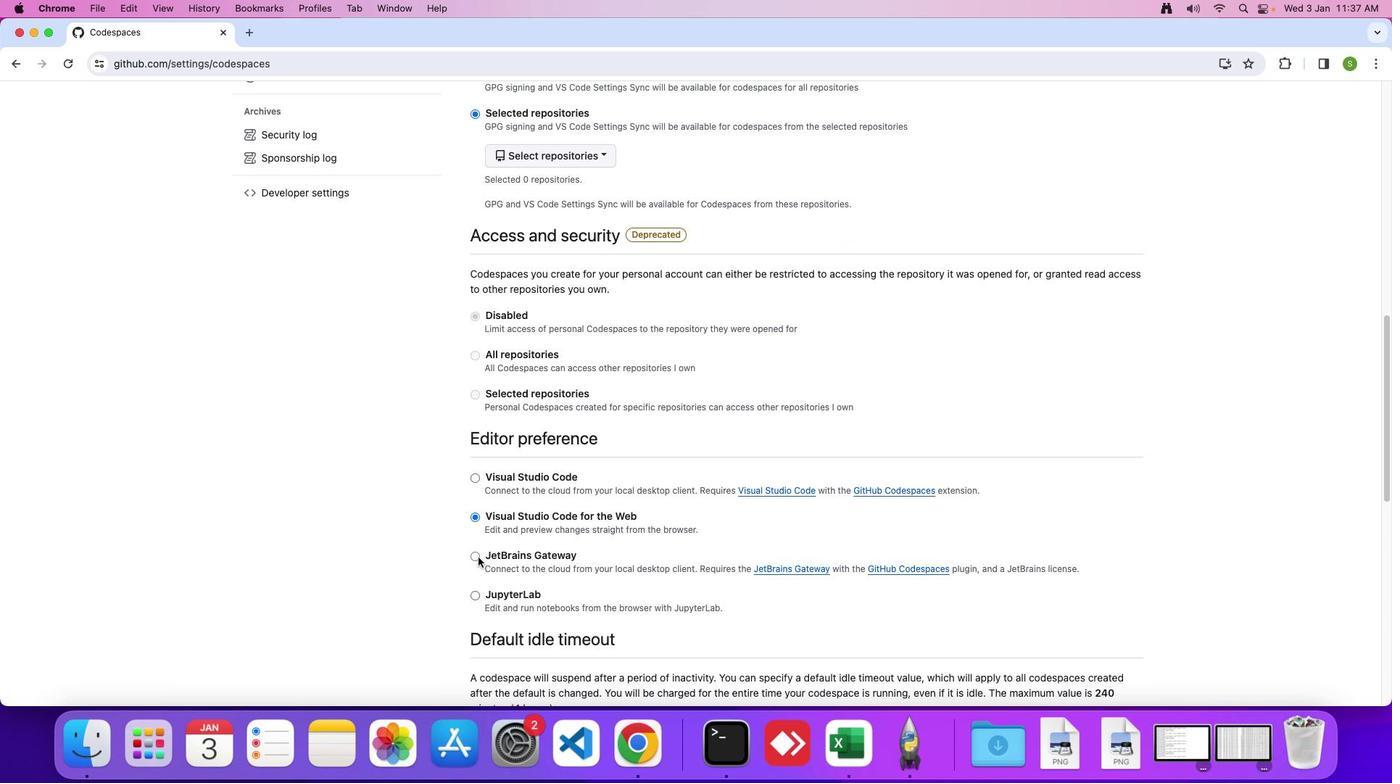 
Action: Mouse moved to (658, 534)
Screenshot: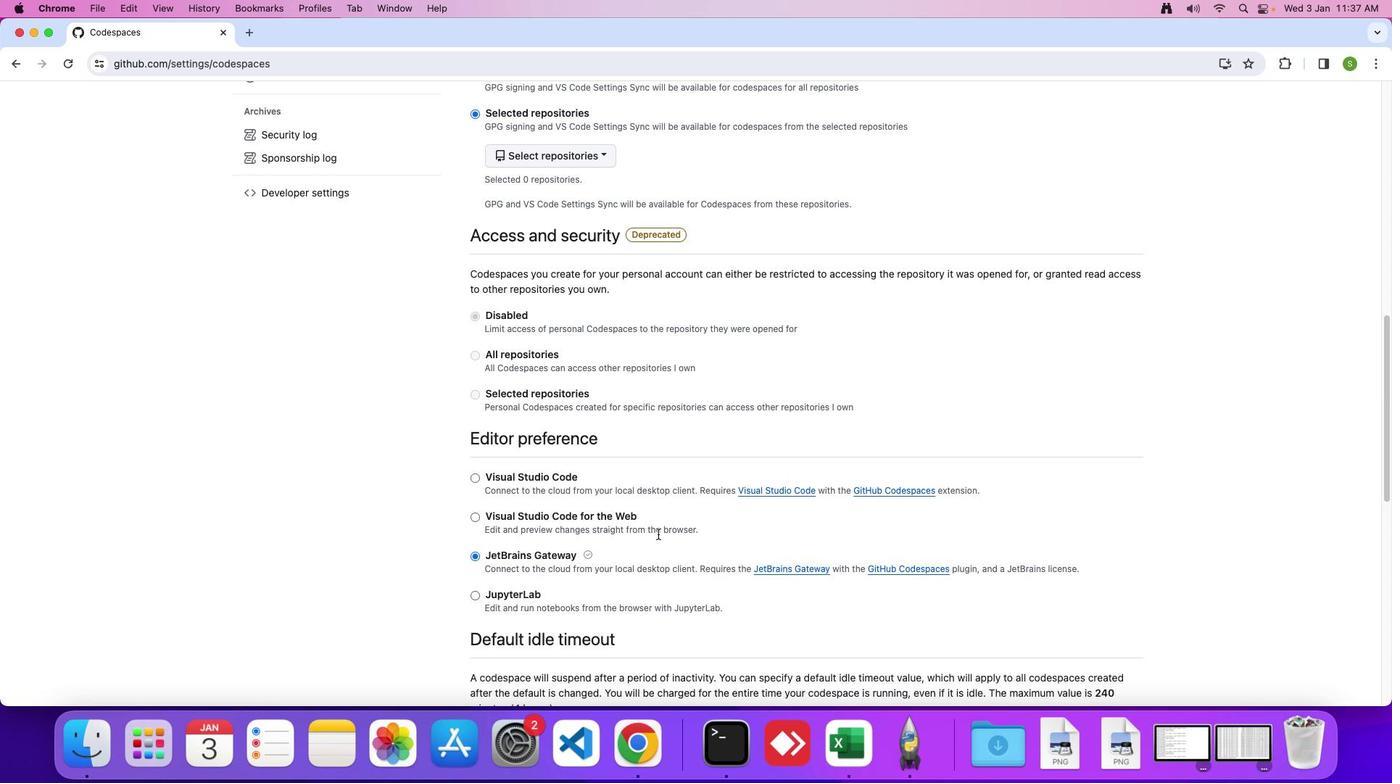 
